 Task: Add a dependency to the task Create a new online platform for online art sales , the existing task  Implement a new cloud-based project portfolio management system for a company in the project ArchBridge
Action: Mouse moved to (762, 512)
Screenshot: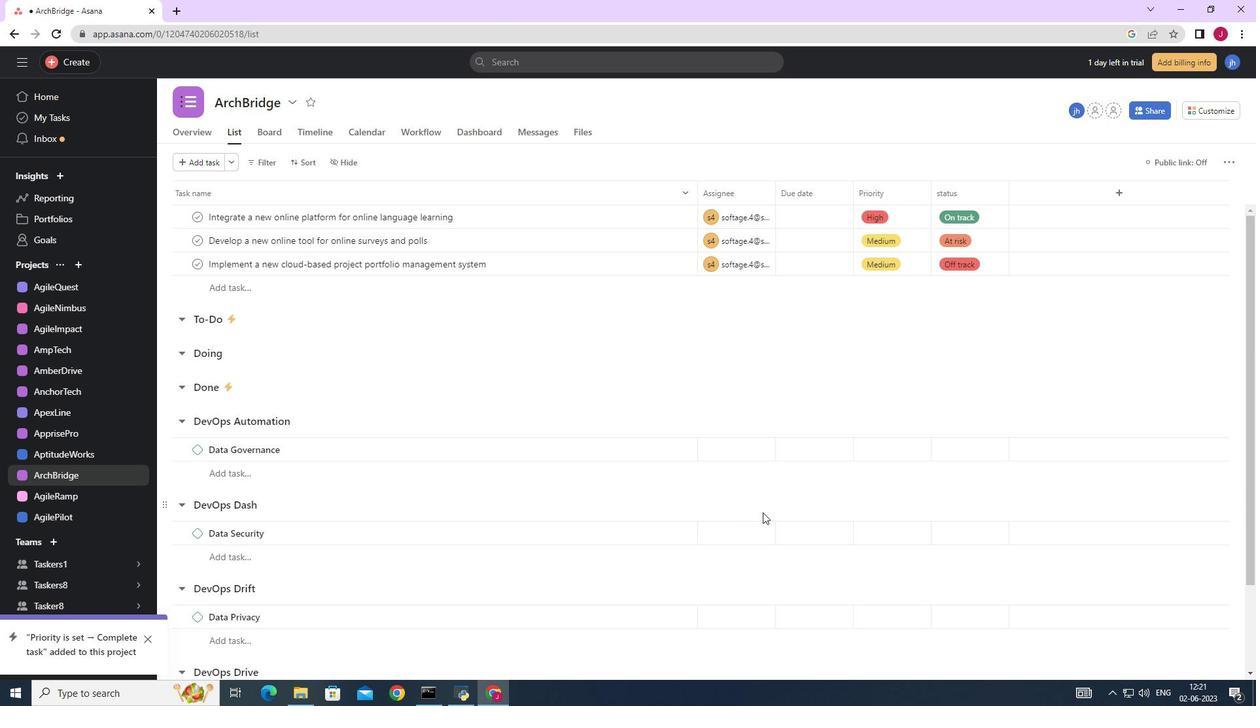 
Action: Mouse scrolled (762, 513) with delta (0, 0)
Screenshot: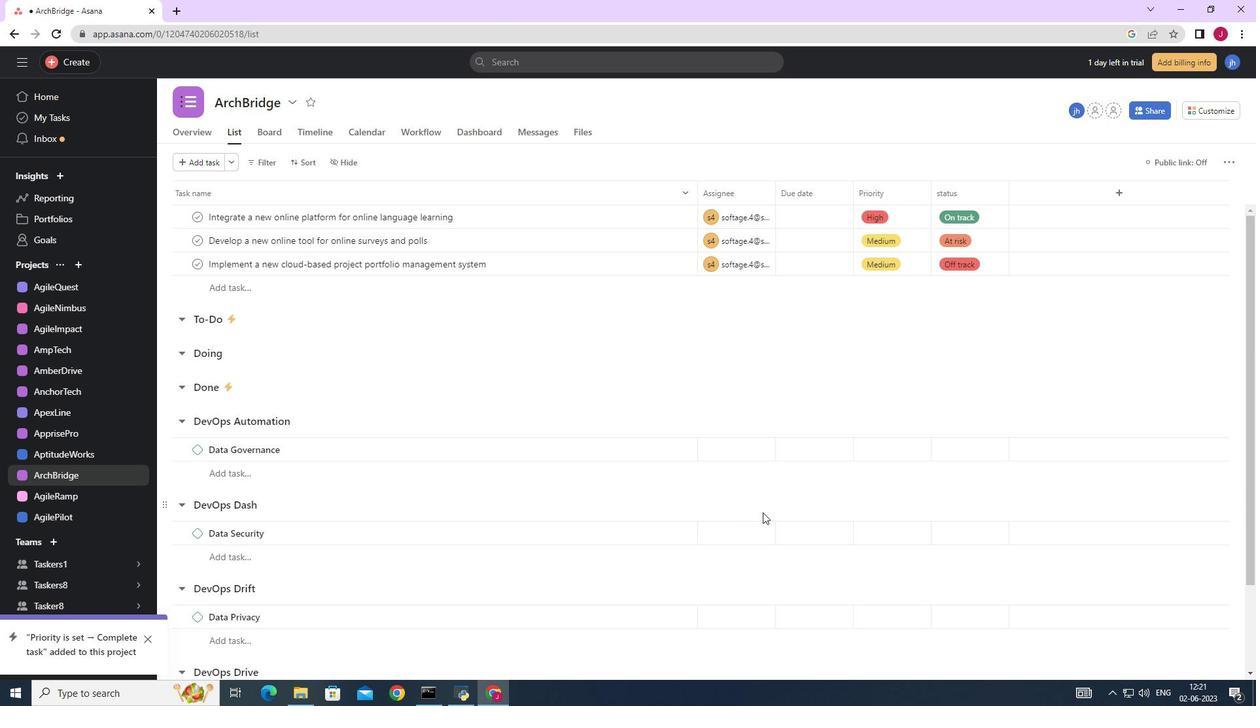 
Action: Mouse moved to (618, 494)
Screenshot: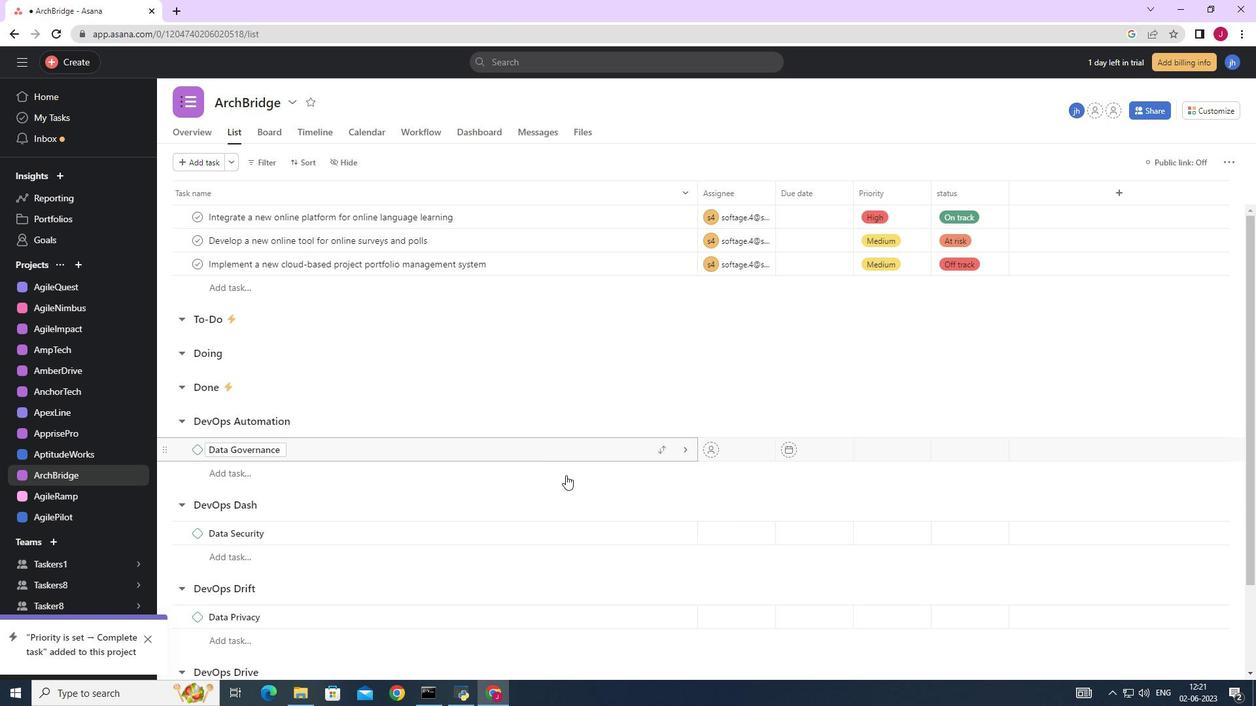 
Action: Mouse scrolled (618, 493) with delta (0, 0)
Screenshot: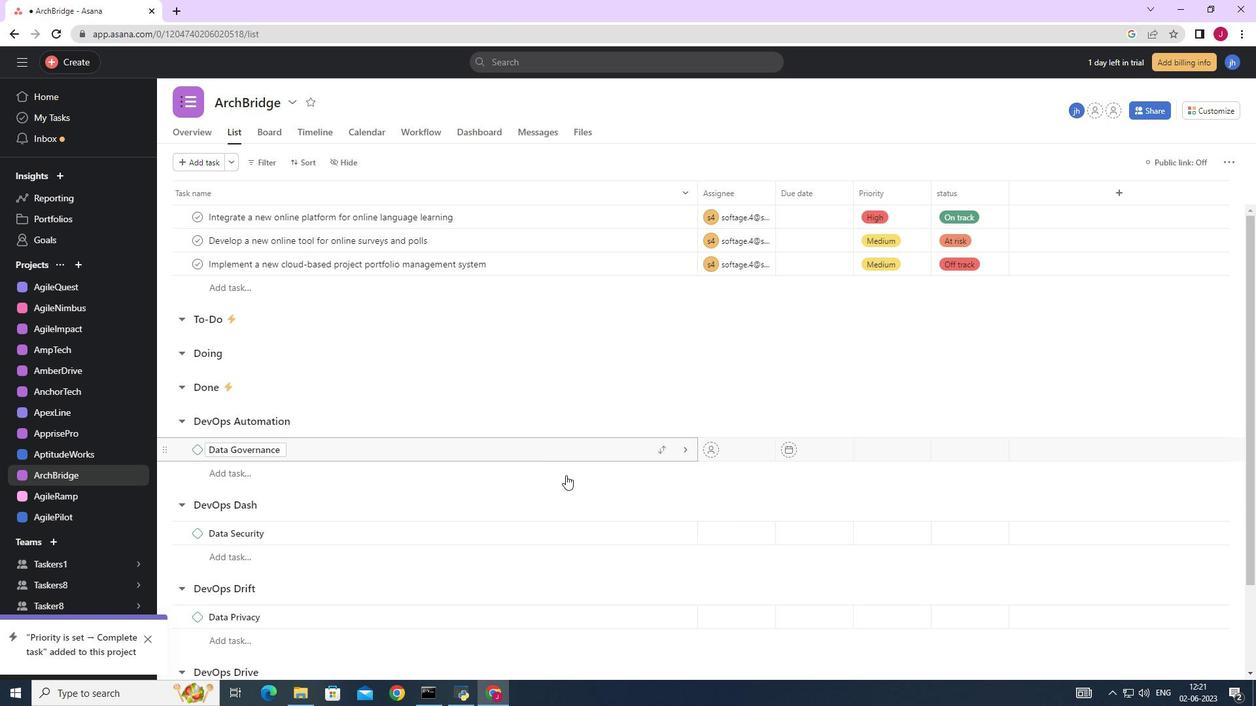 
Action: Mouse moved to (618, 495)
Screenshot: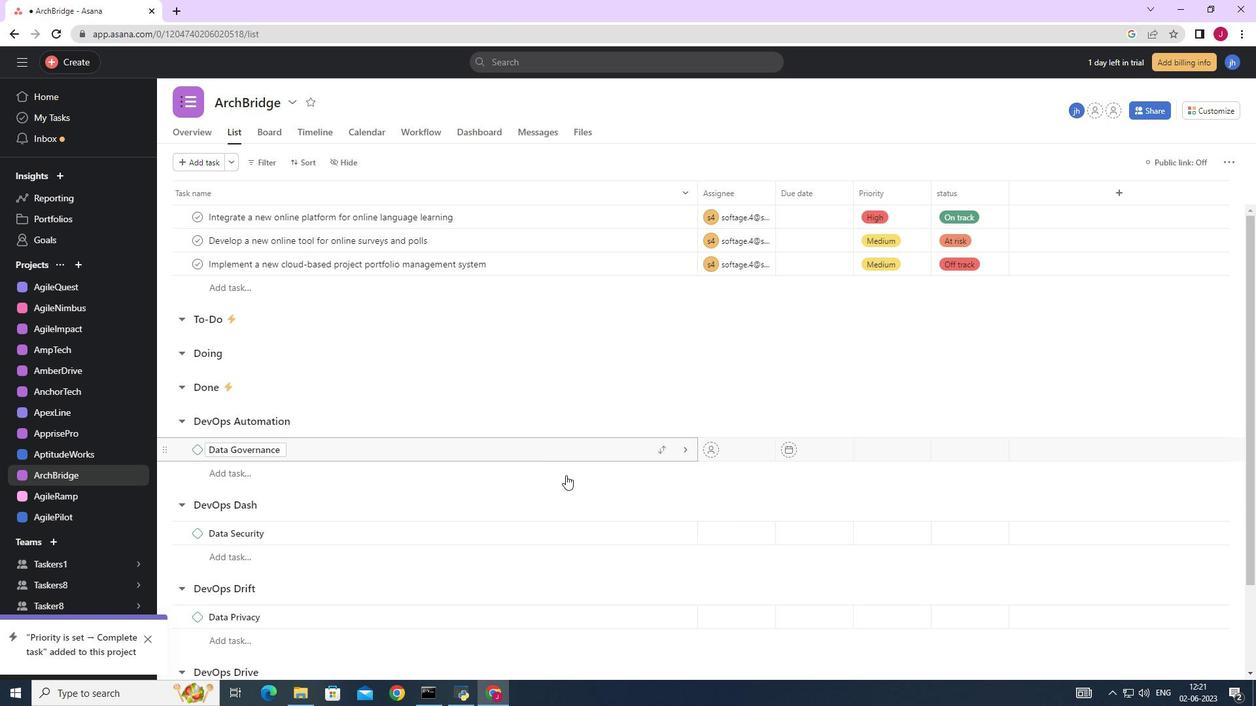 
Action: Mouse scrolled (618, 495) with delta (0, 0)
Screenshot: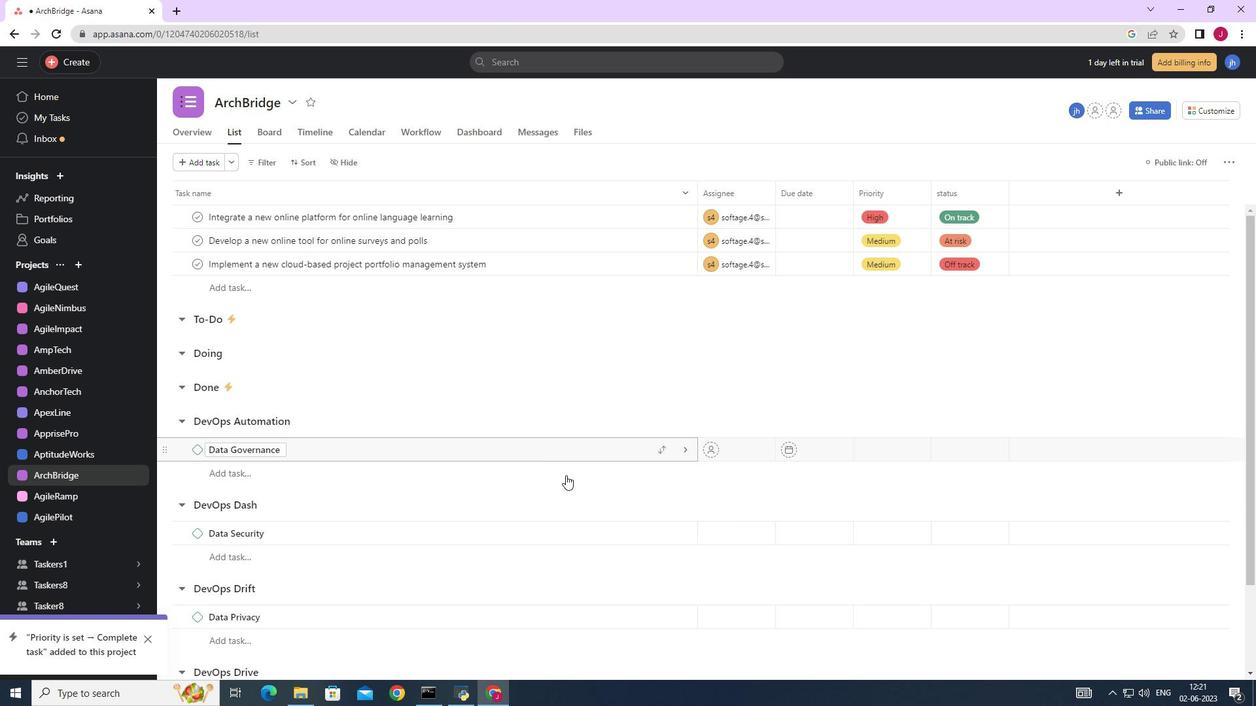 
Action: Mouse scrolled (618, 495) with delta (0, 0)
Screenshot: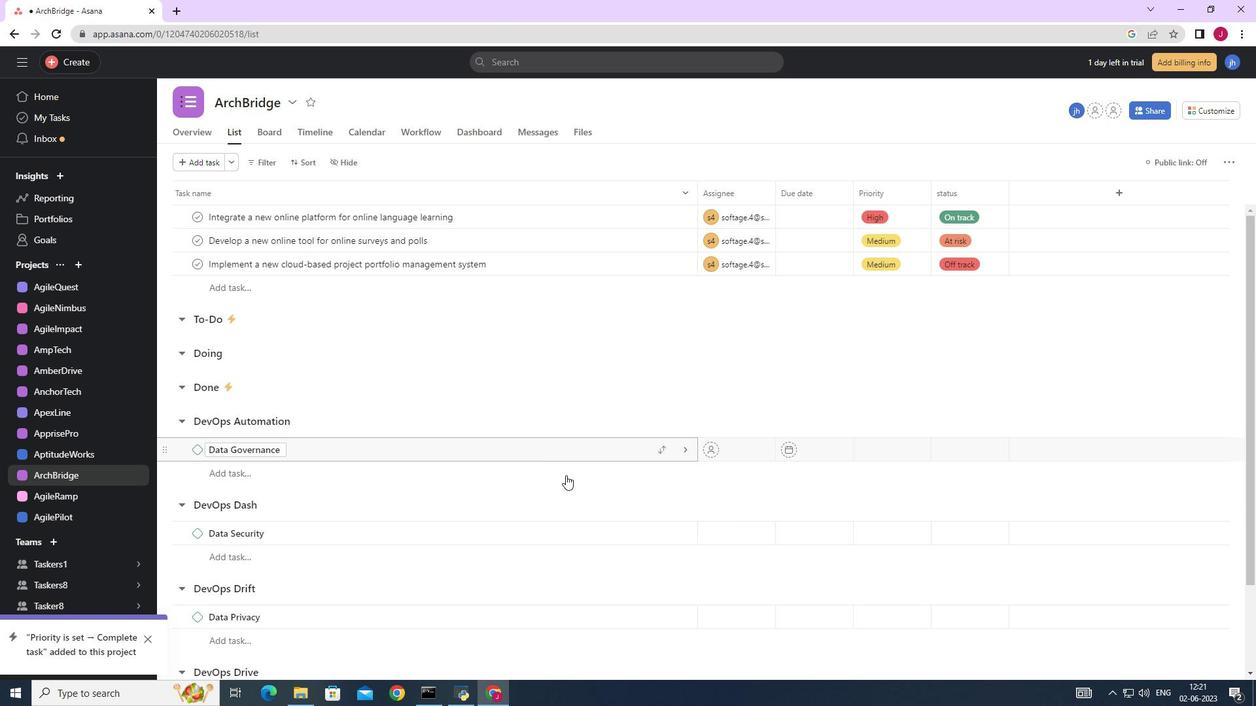 
Action: Mouse scrolled (618, 495) with delta (0, 0)
Screenshot: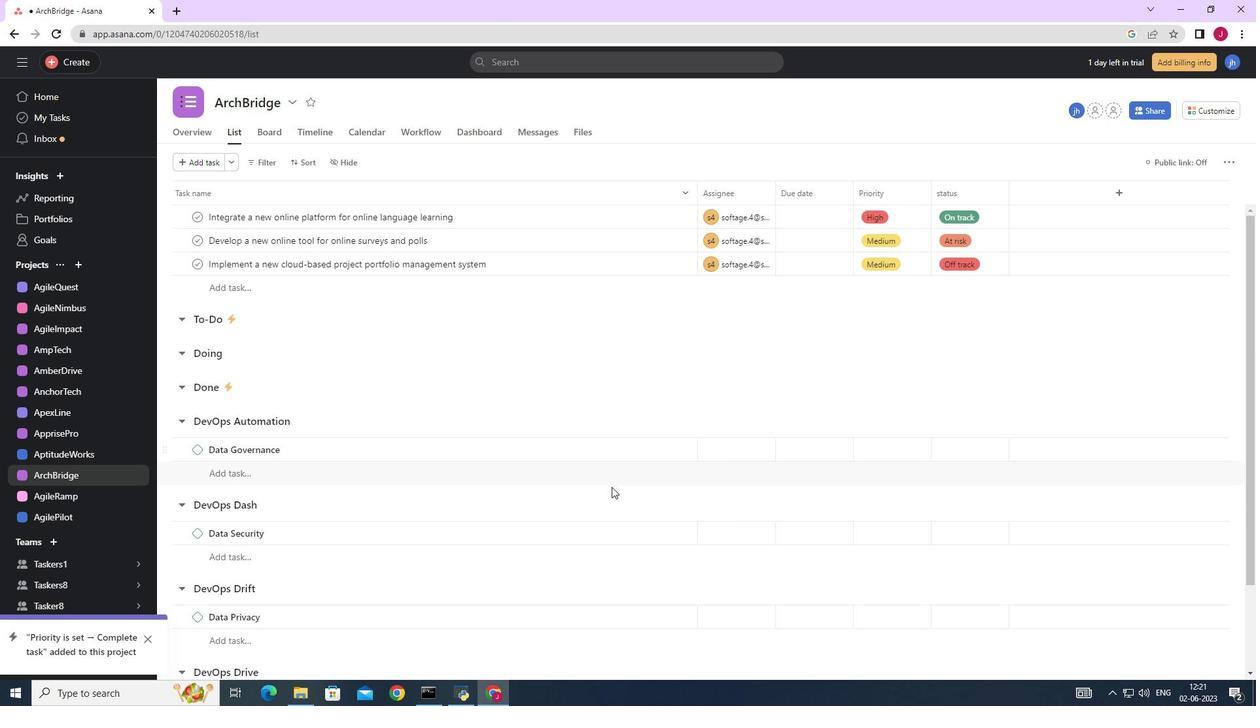 
Action: Mouse moved to (619, 497)
Screenshot: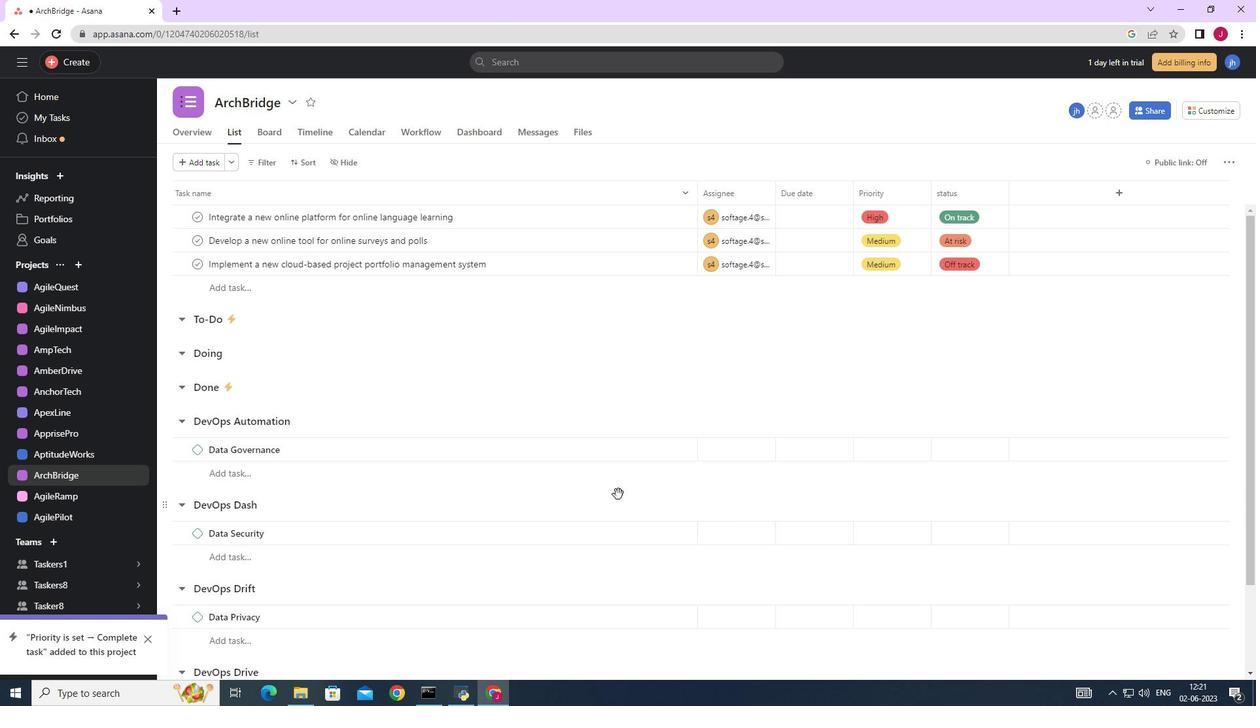 
Action: Mouse scrolled (619, 495) with delta (0, 0)
Screenshot: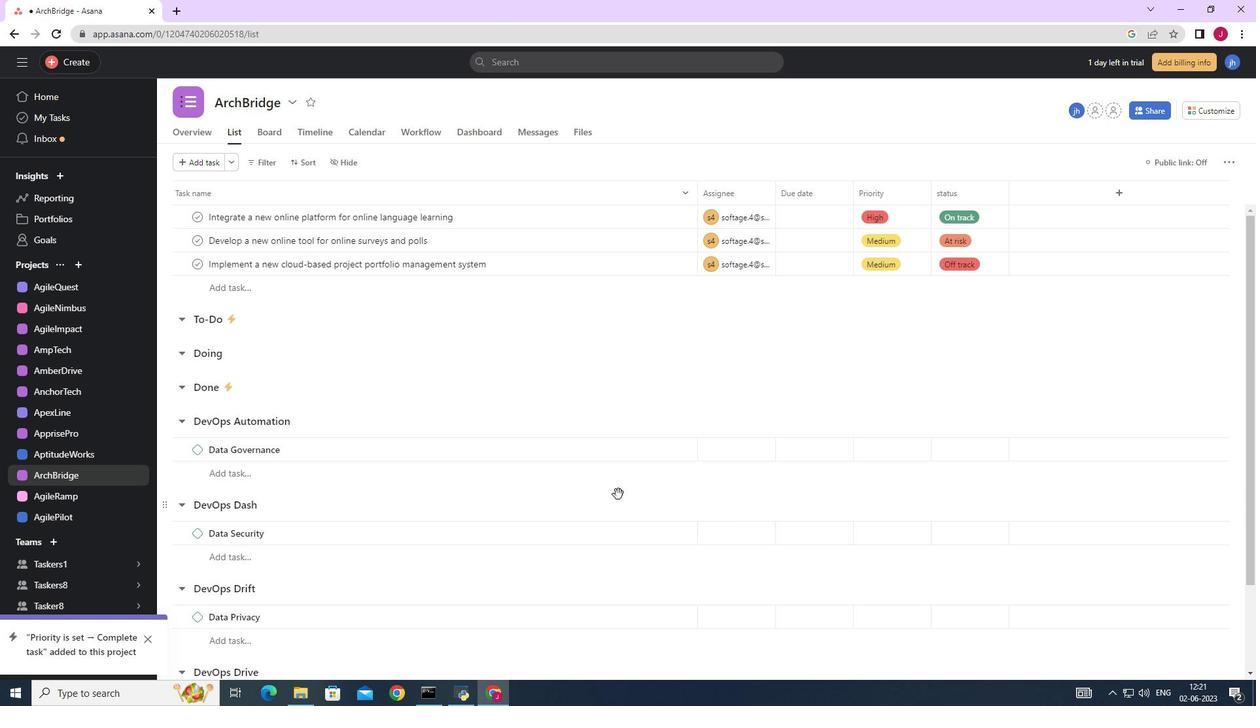 
Action: Mouse moved to (634, 599)
Screenshot: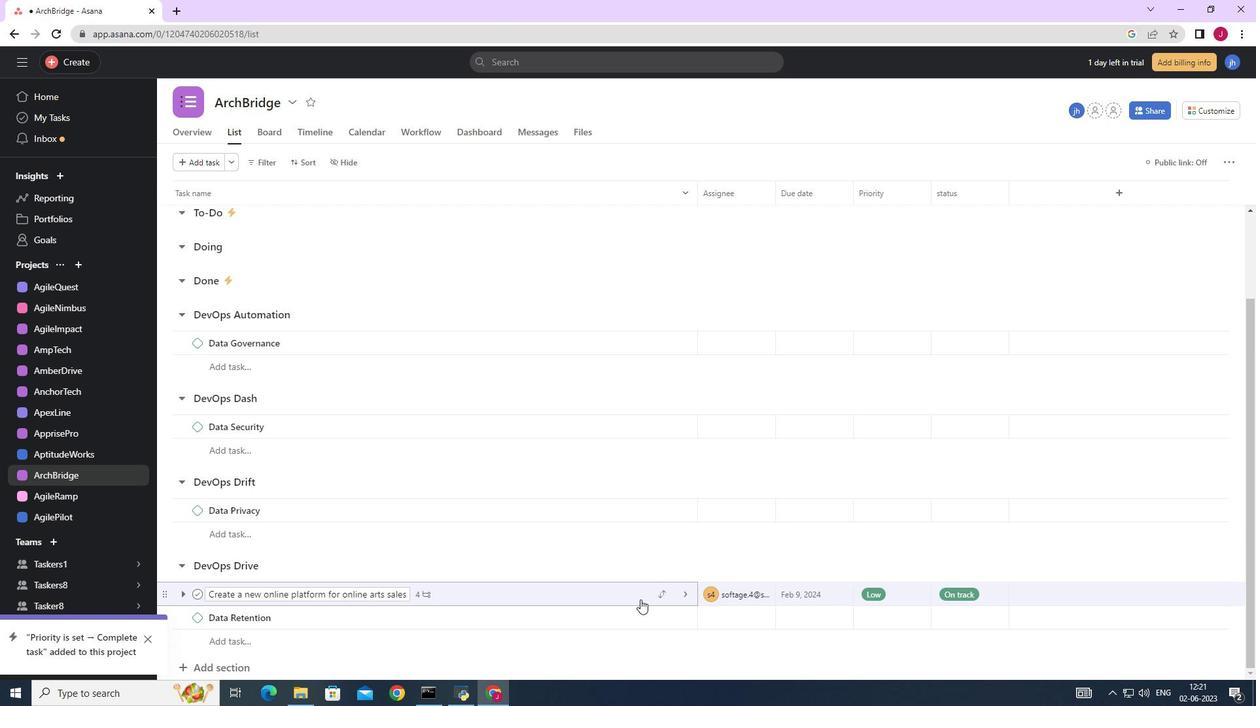 
Action: Mouse pressed left at (634, 599)
Screenshot: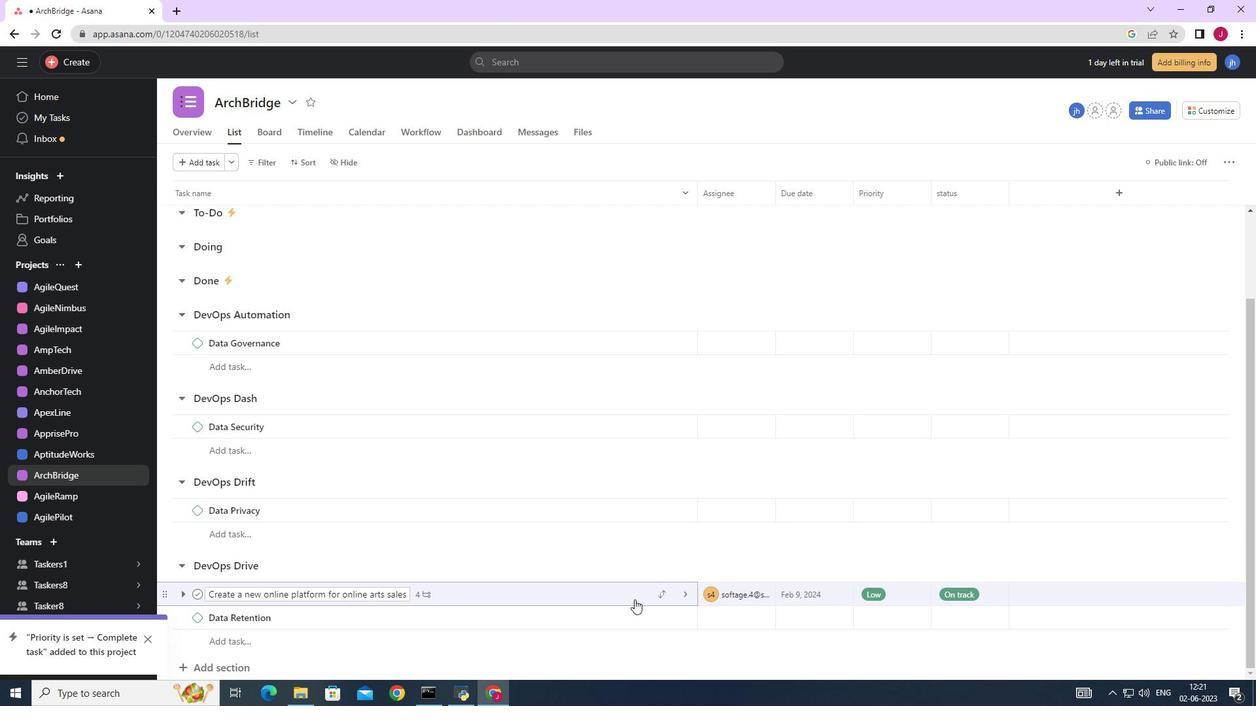 
Action: Mouse moved to (1006, 475)
Screenshot: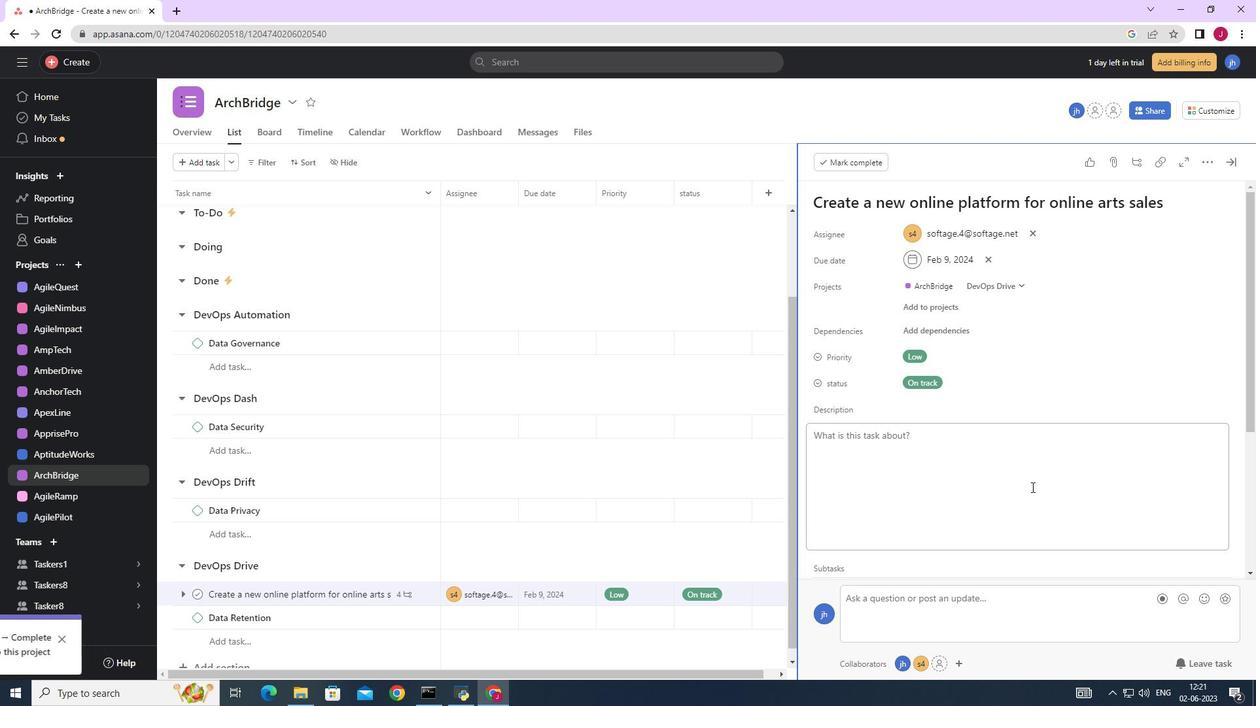 
Action: Mouse scrolled (1006, 474) with delta (0, 0)
Screenshot: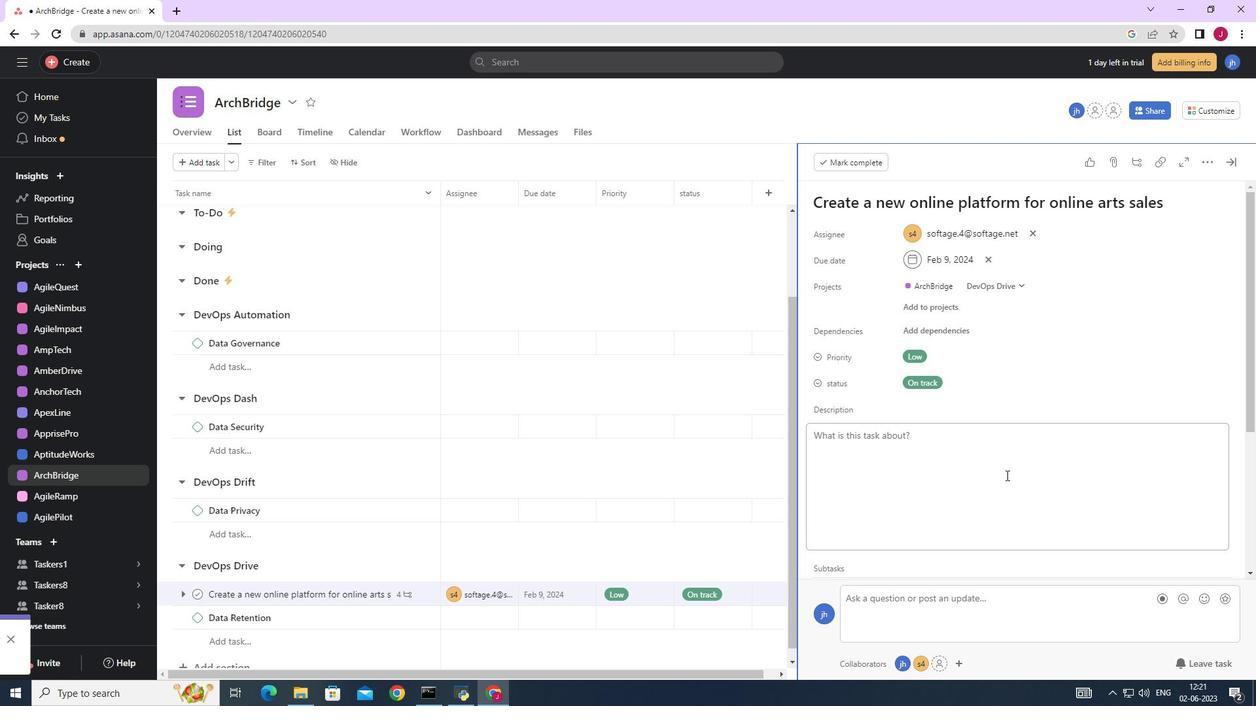 
Action: Mouse scrolled (1006, 474) with delta (0, 0)
Screenshot: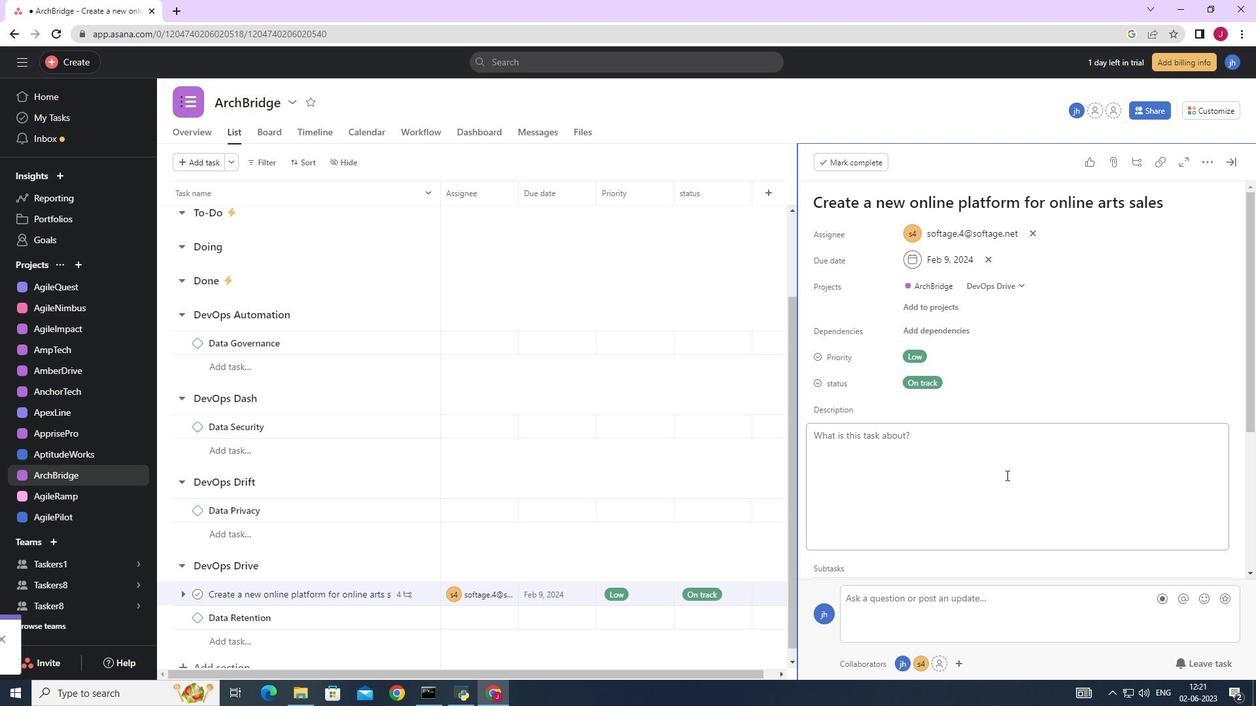 
Action: Mouse scrolled (1006, 474) with delta (0, 0)
Screenshot: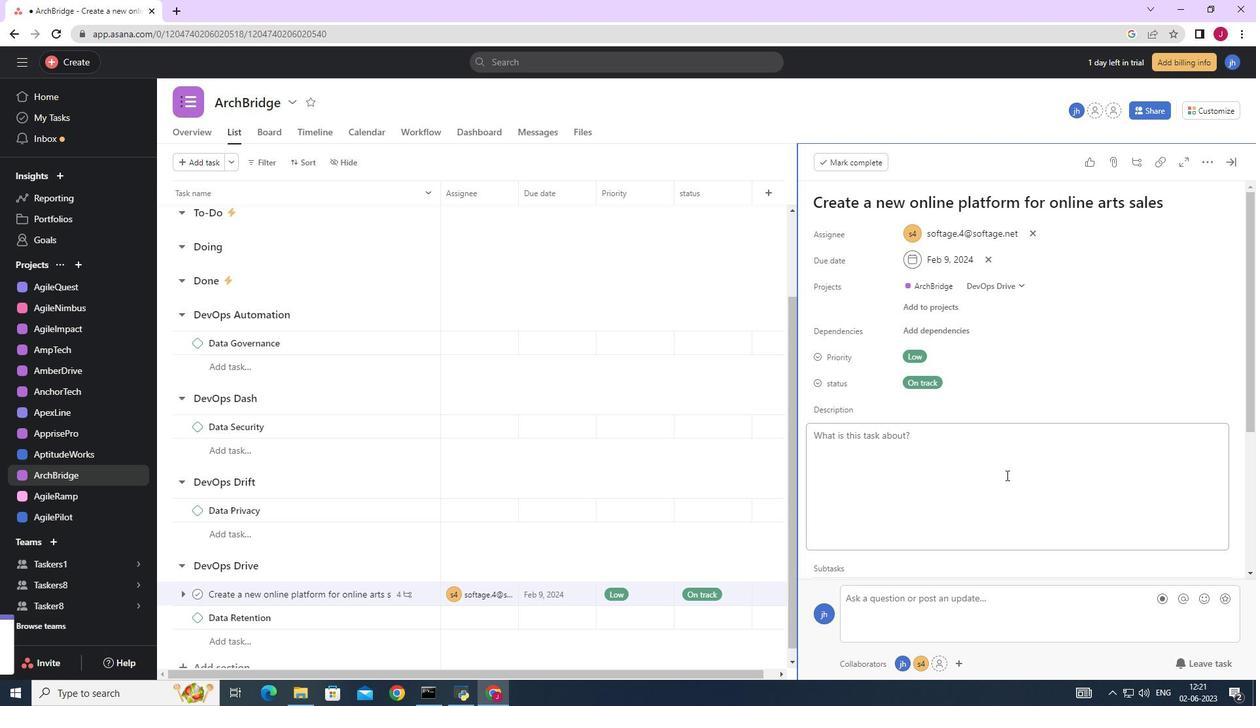 
Action: Mouse moved to (938, 294)
Screenshot: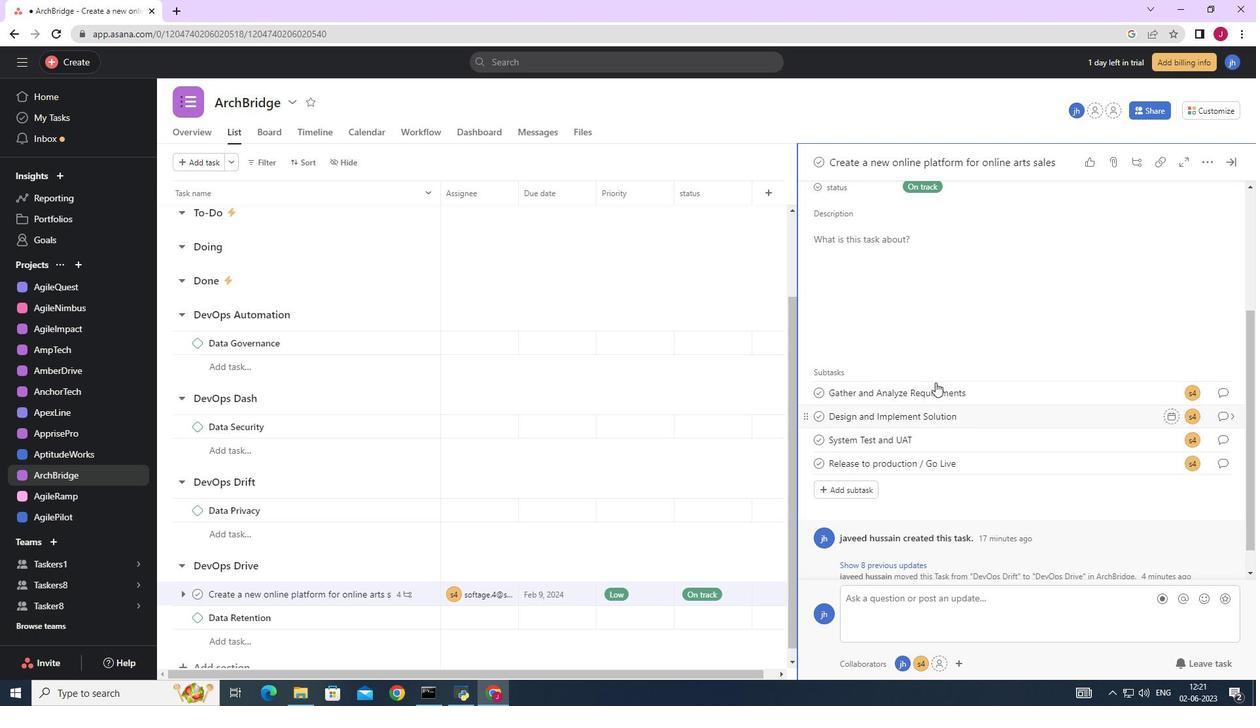 
Action: Mouse scrolled (938, 293) with delta (0, 0)
Screenshot: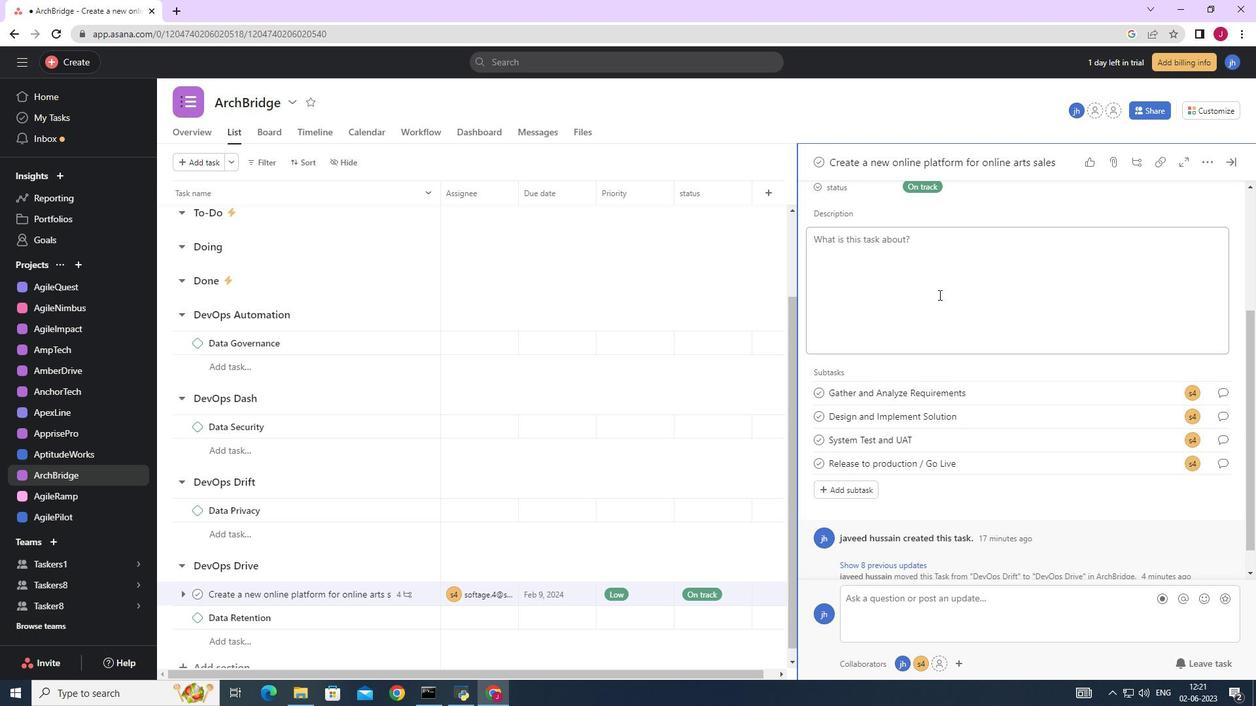 
Action: Mouse scrolled (938, 295) with delta (0, 0)
Screenshot: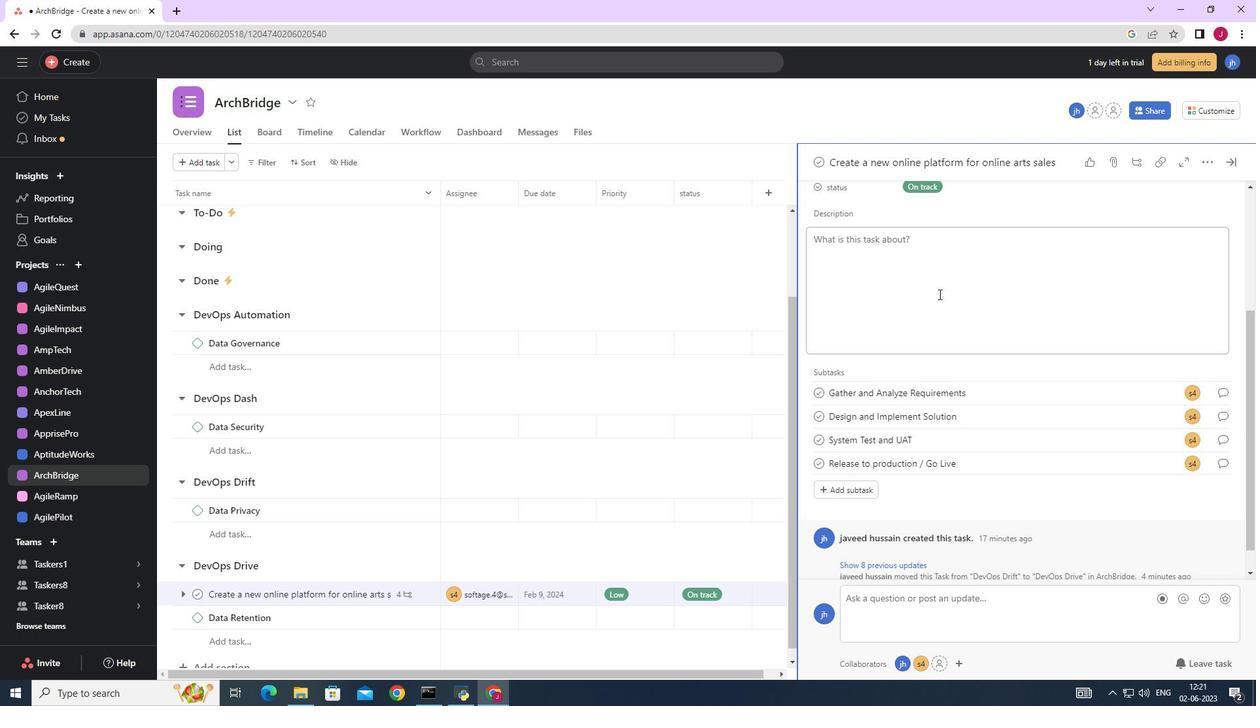 
Action: Mouse scrolled (938, 295) with delta (0, 0)
Screenshot: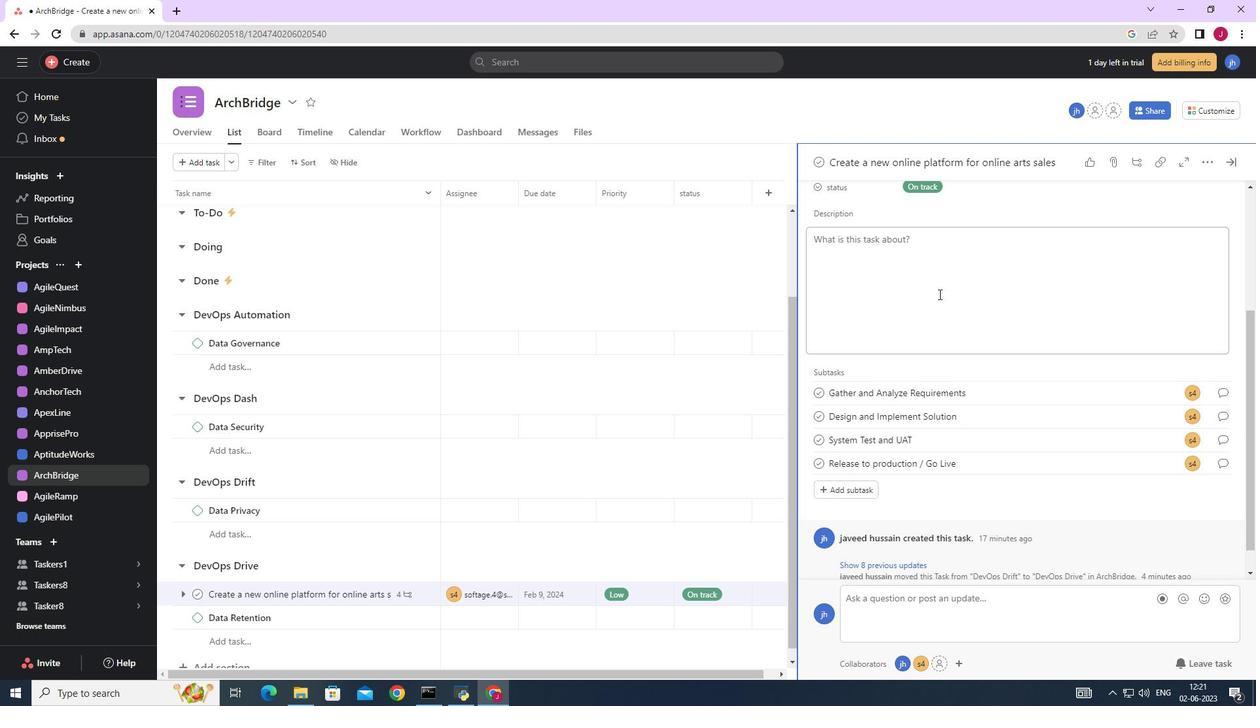 
Action: Mouse scrolled (938, 295) with delta (0, 0)
Screenshot: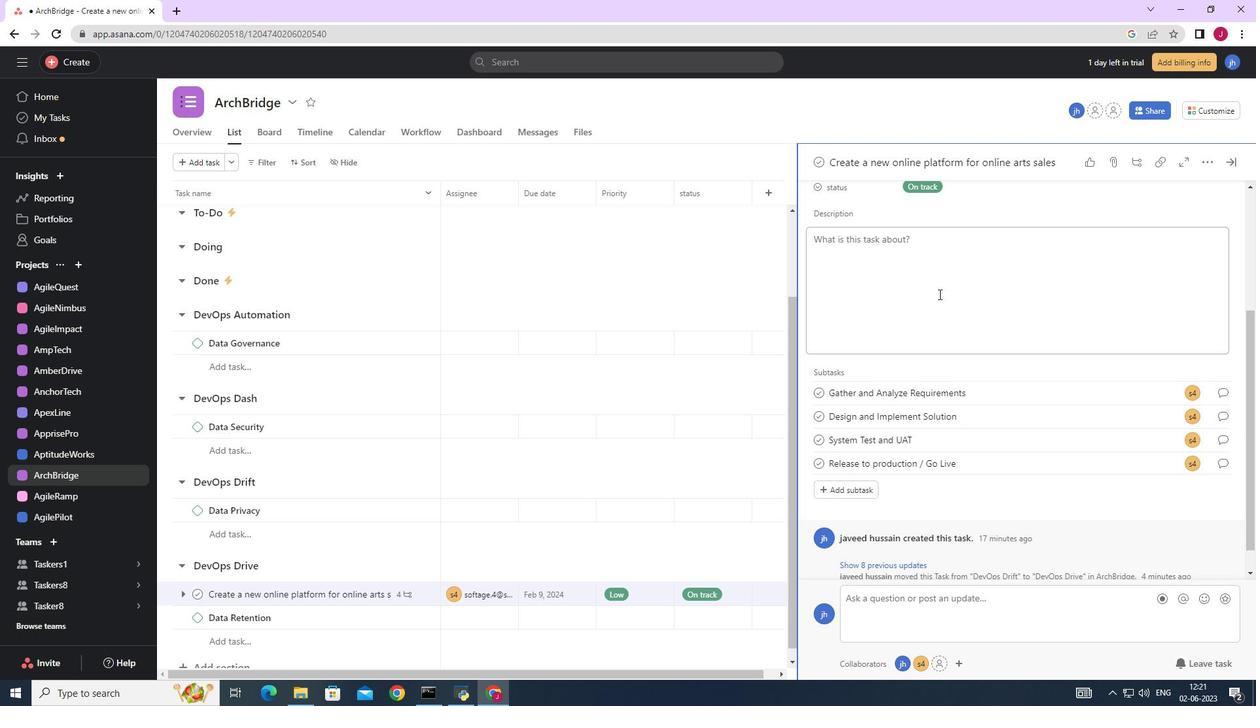
Action: Mouse moved to (951, 304)
Screenshot: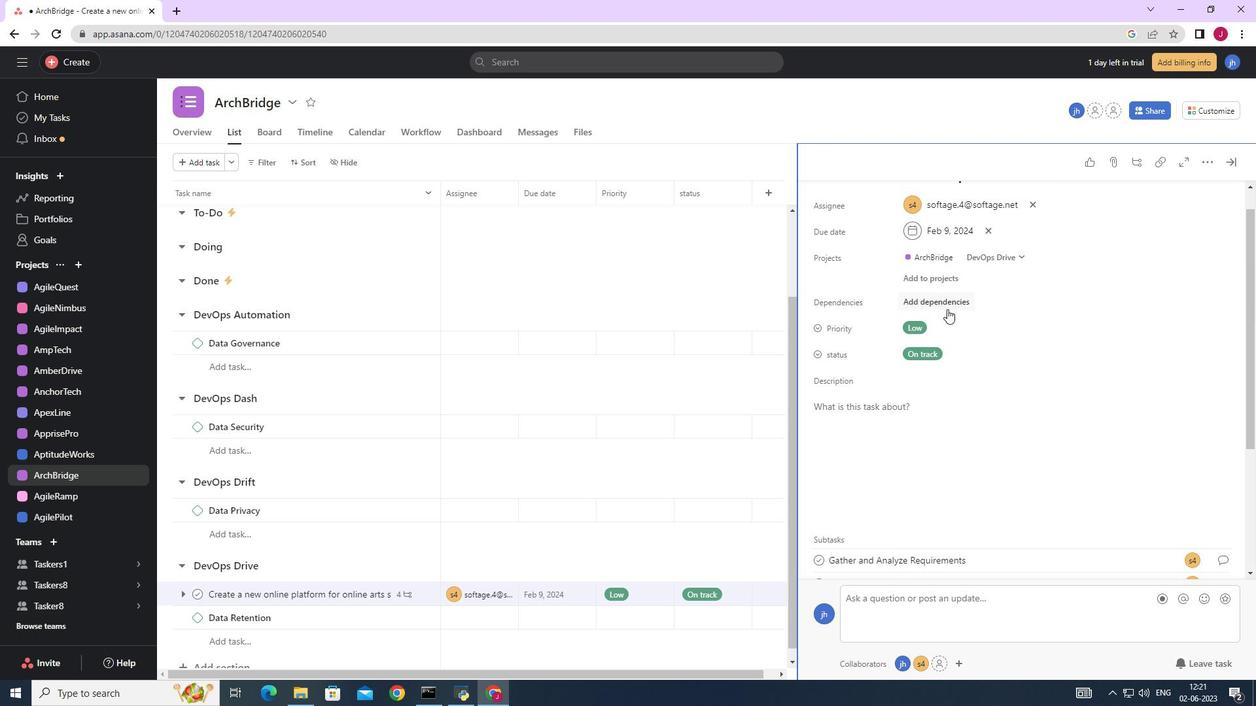 
Action: Mouse pressed left at (951, 304)
Screenshot: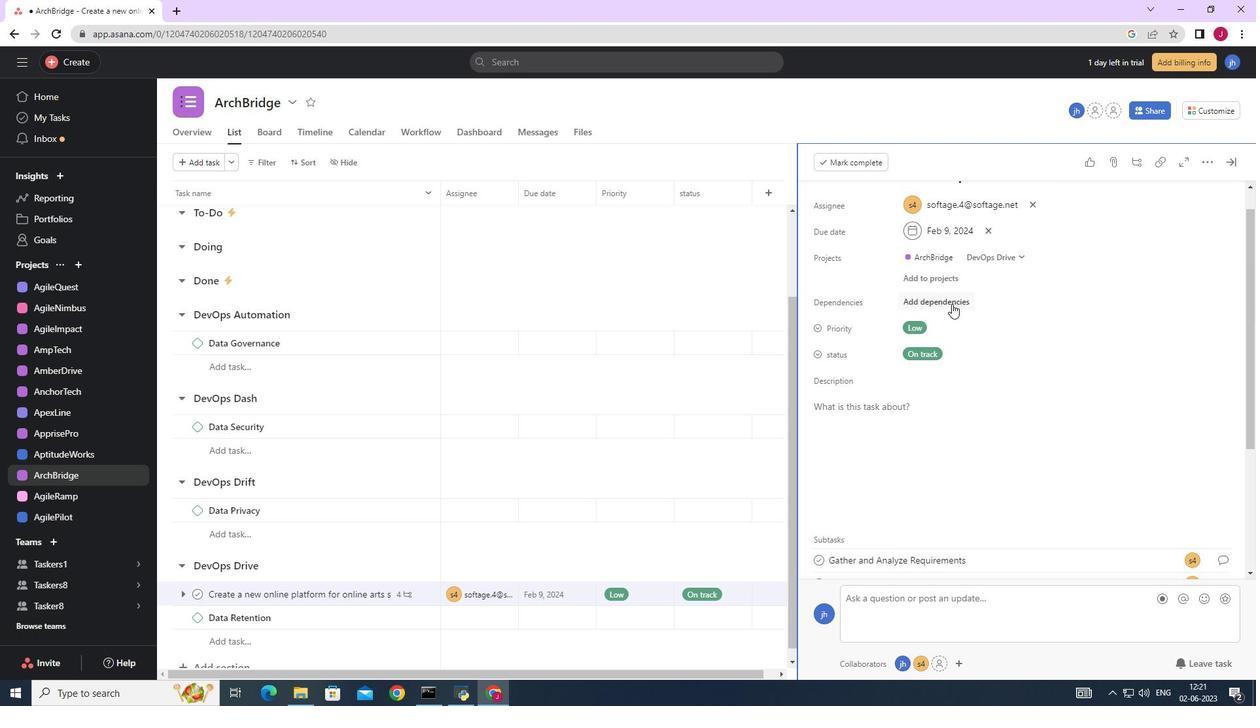 
Action: Mouse moved to (1008, 353)
Screenshot: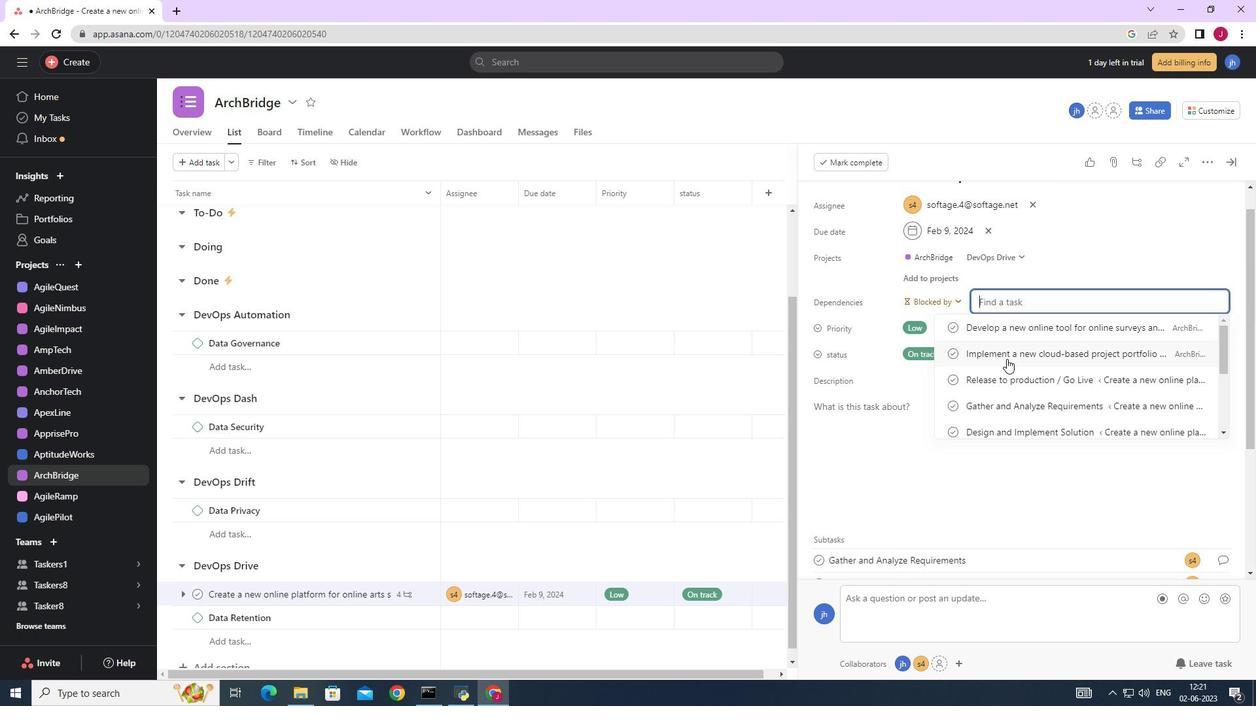 
Action: Mouse pressed left at (1008, 353)
Screenshot: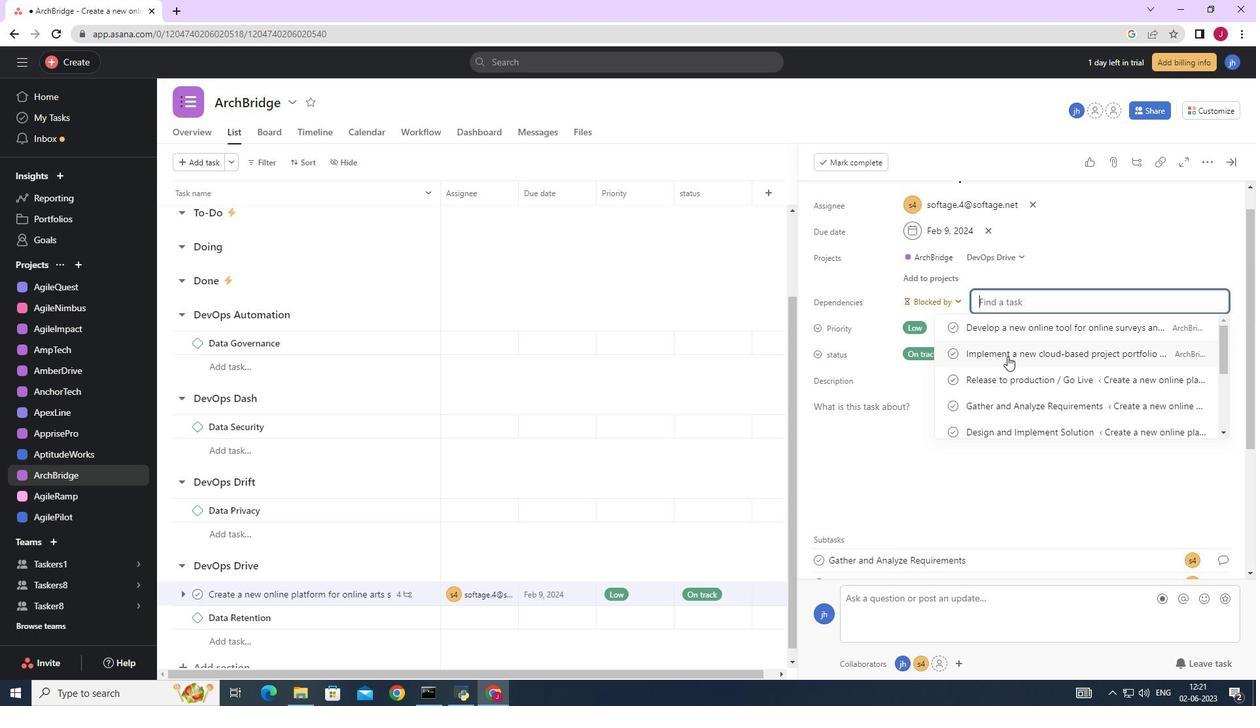 
Action: Mouse moved to (1233, 162)
Screenshot: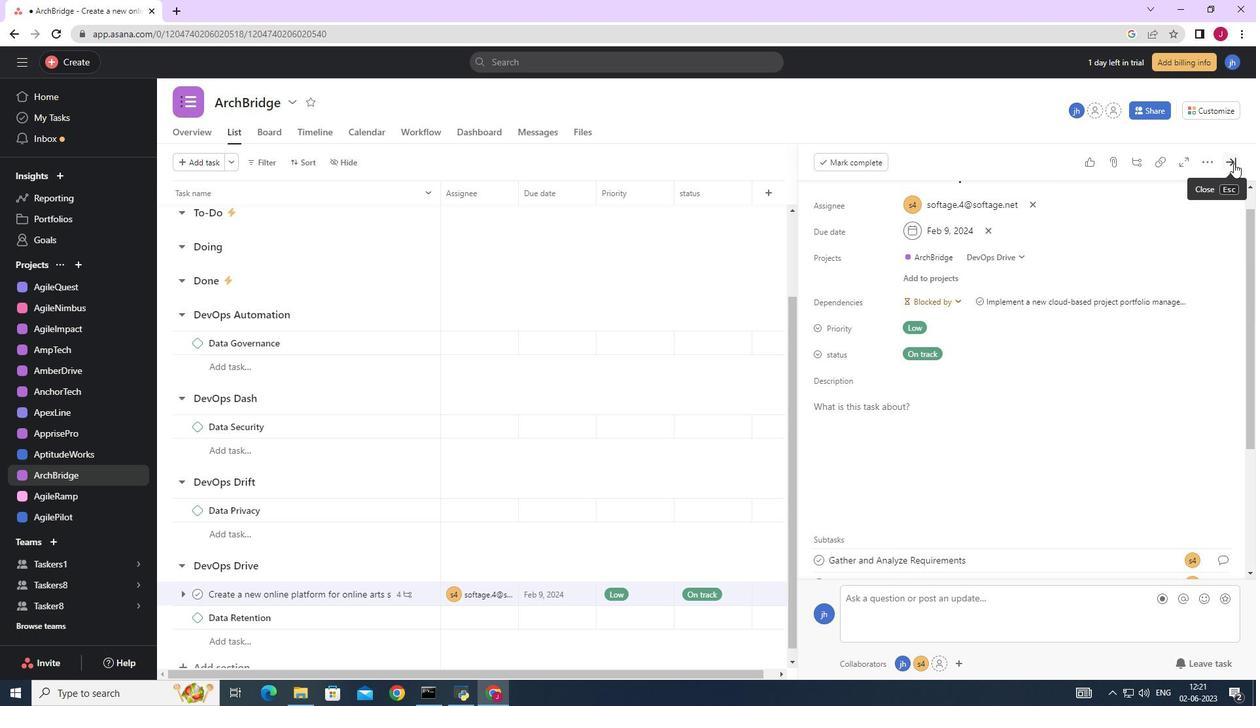 
Action: Mouse pressed left at (1233, 162)
Screenshot: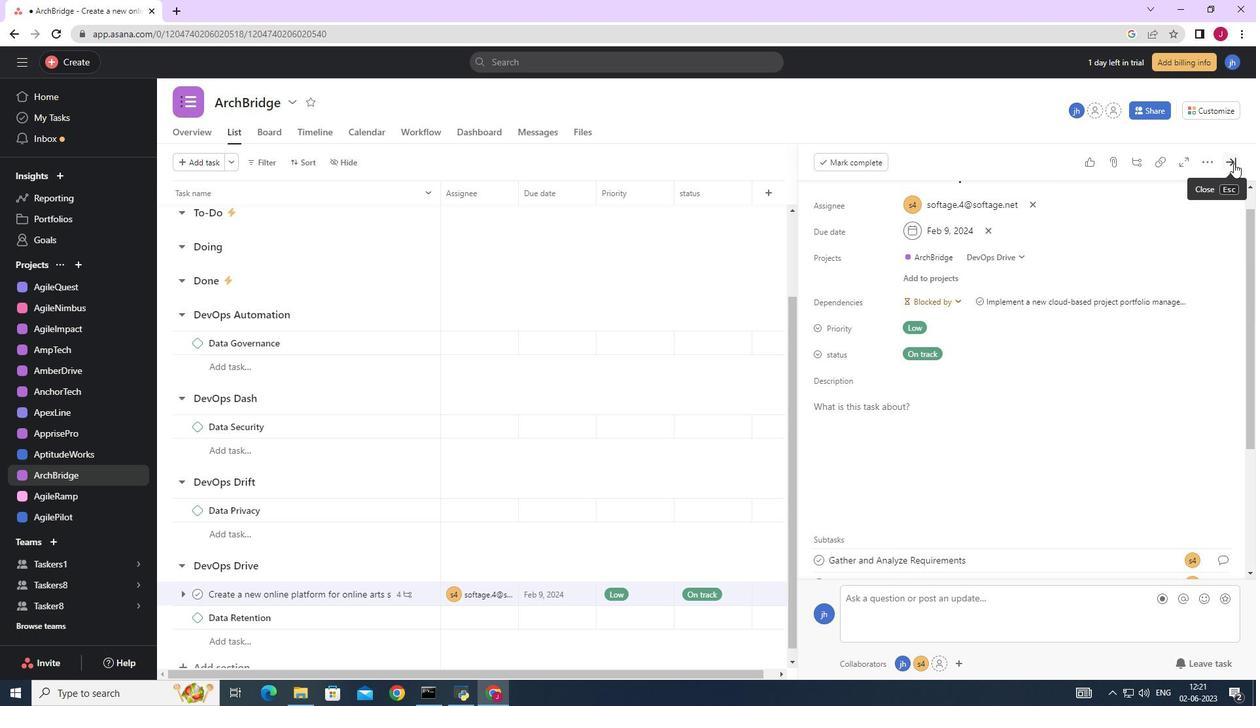 
Action: Mouse moved to (902, 333)
Screenshot: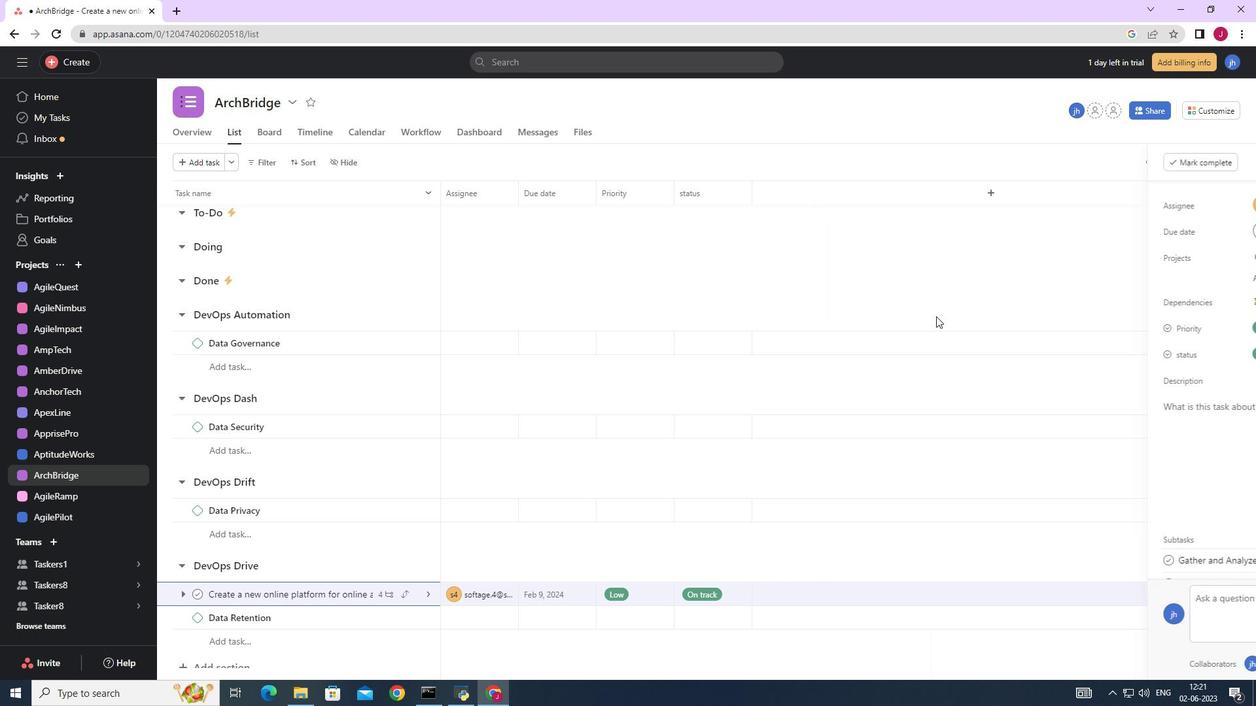 
